 Task: Plan a virtual team-building photography contest for next month on the 12th at 12:30 PM.
Action: Mouse moved to (57, 89)
Screenshot: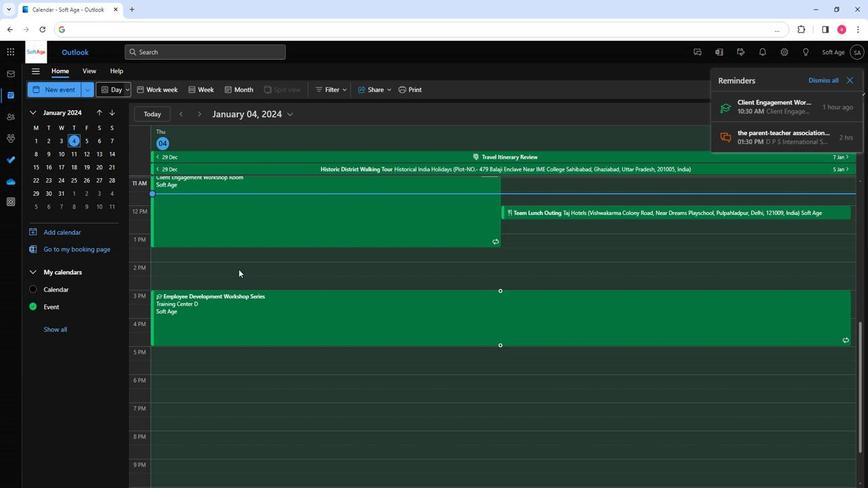 
Action: Mouse pressed left at (57, 89)
Screenshot: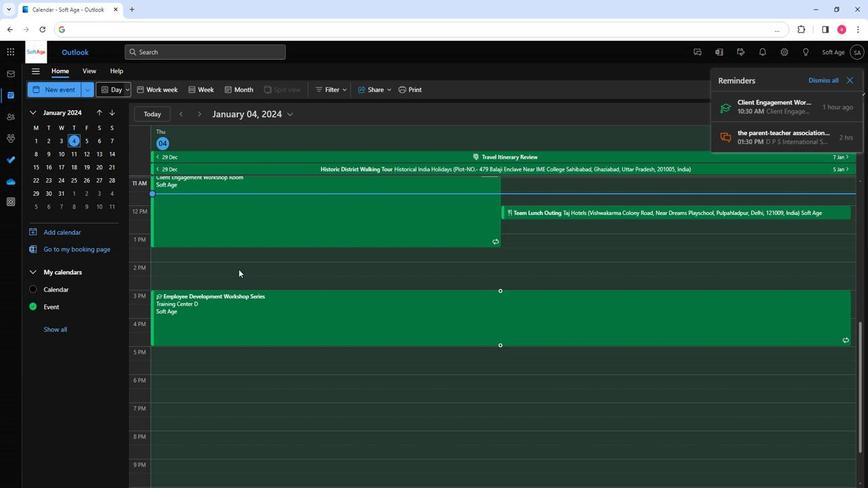
Action: Mouse moved to (238, 149)
Screenshot: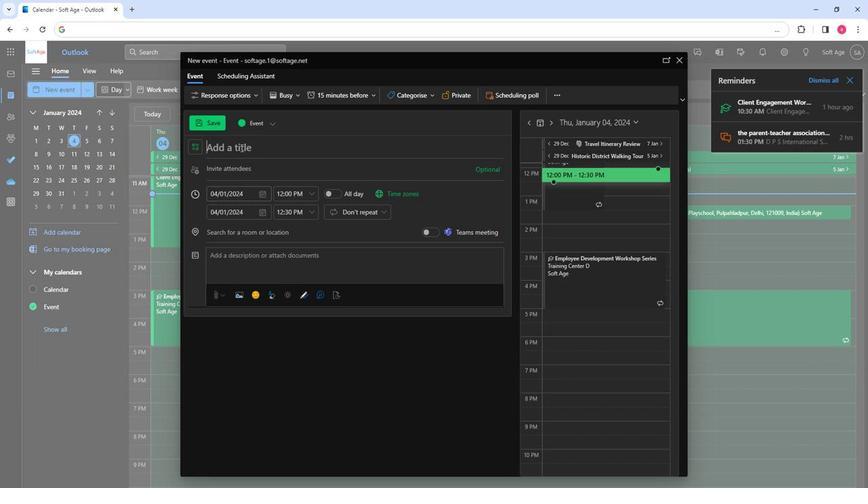 
Action: Key pressed <Key.shift>Virtual<Key.space><Key.shift>Team-<Key.shift>Building<Key.space><Key.shift>Photography<Key.space><Key.shift>Contest
Screenshot: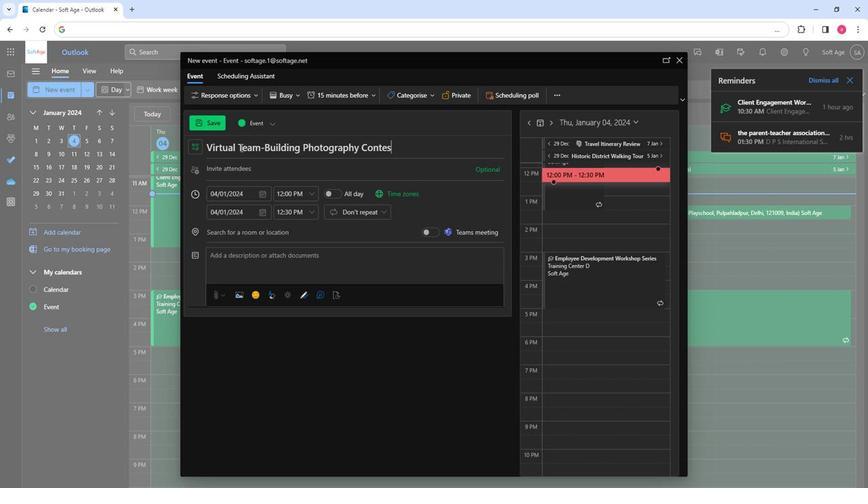 
Action: Mouse moved to (221, 145)
Screenshot: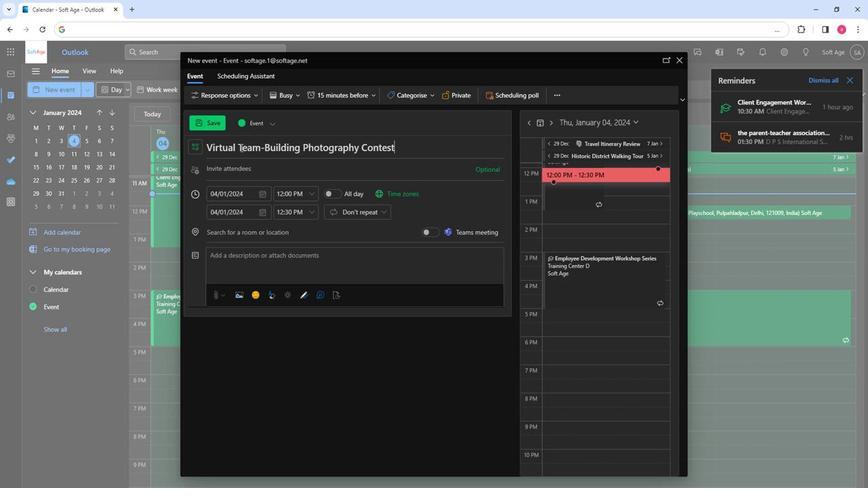 
Action: Key pressed <Key.space>
Screenshot: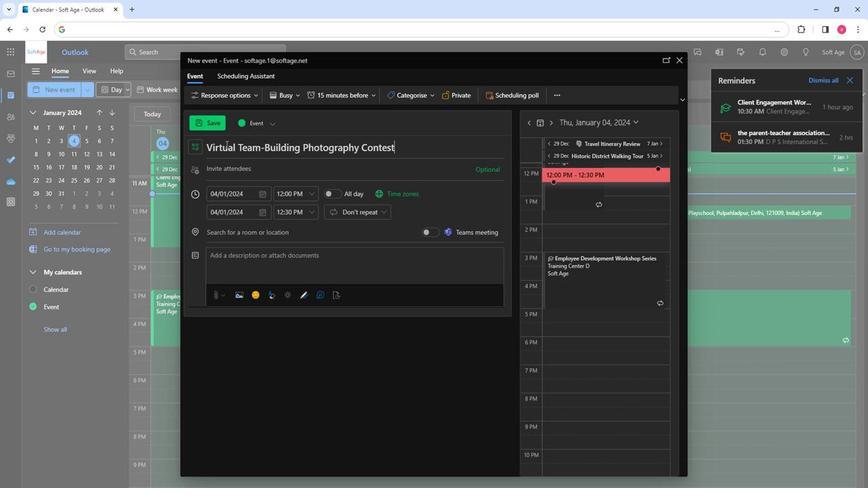 
Action: Mouse moved to (219, 145)
Screenshot: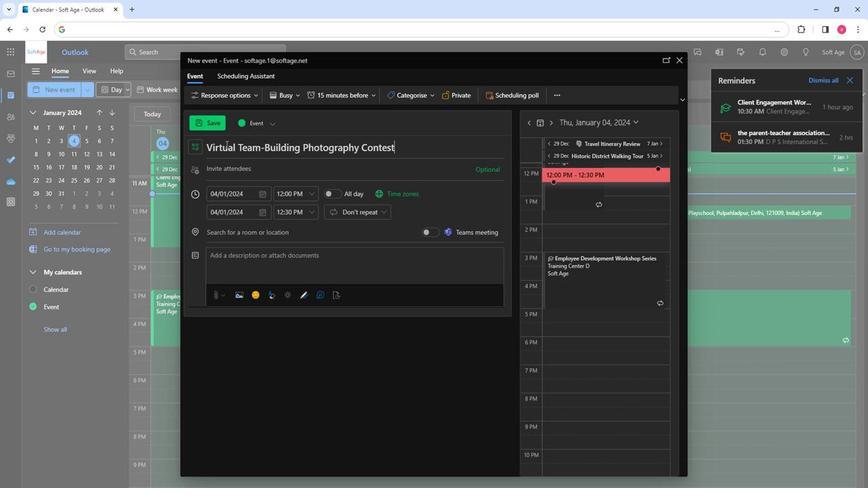 
Action: Key pressed <Key.shift>
Screenshot: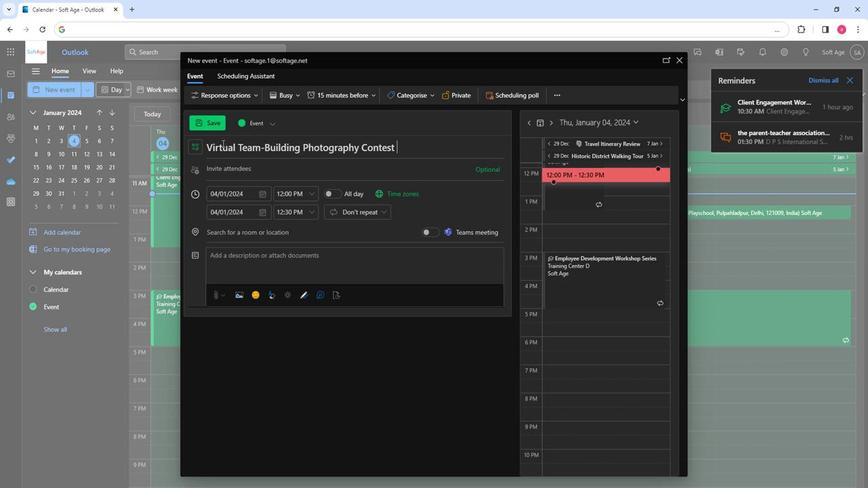 
Action: Mouse moved to (201, 175)
Screenshot: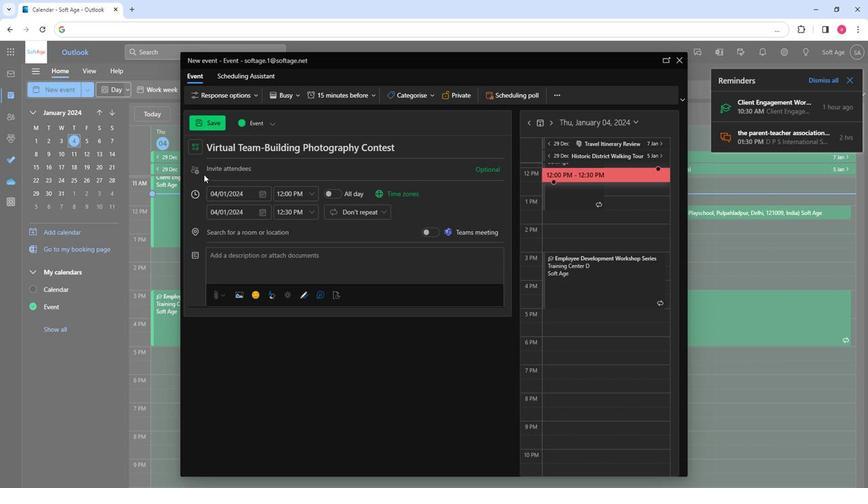 
Action: Mouse pressed left at (201, 175)
Screenshot: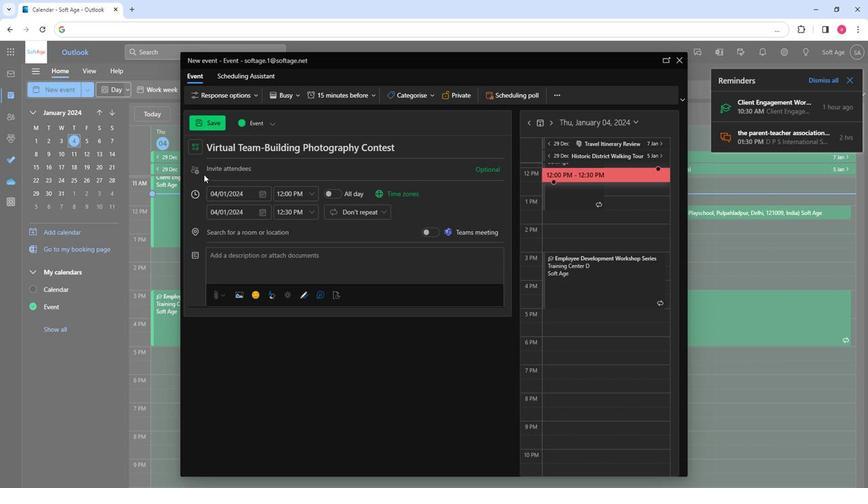 
Action: Mouse moved to (214, 173)
Screenshot: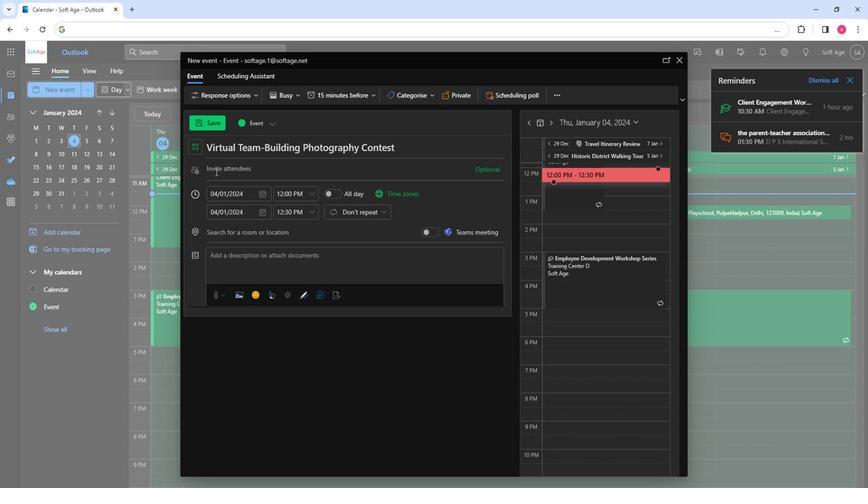 
Action: Mouse pressed left at (214, 173)
Screenshot: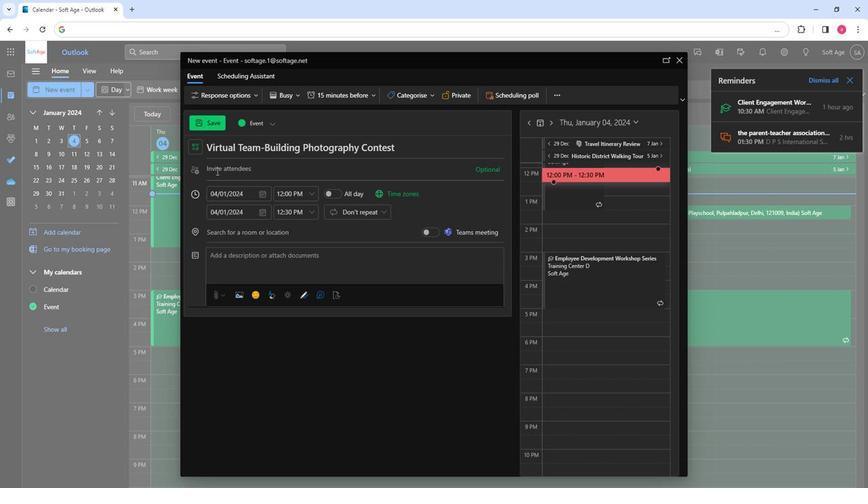 
Action: Key pressed so
Screenshot: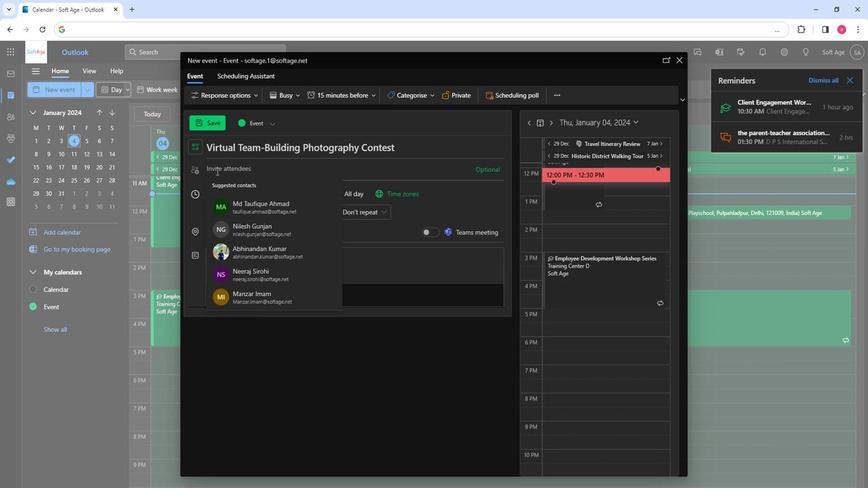 
Action: Mouse moved to (284, 219)
Screenshot: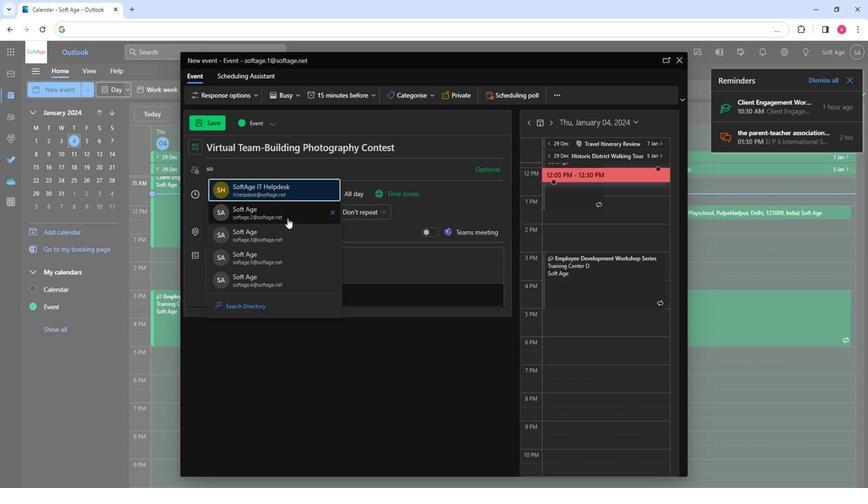 
Action: Mouse pressed left at (284, 219)
Screenshot: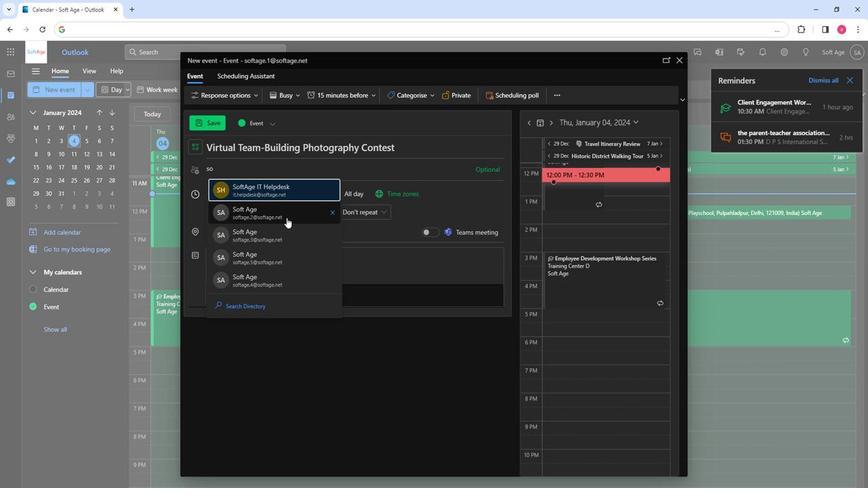 
Action: Mouse moved to (286, 219)
Screenshot: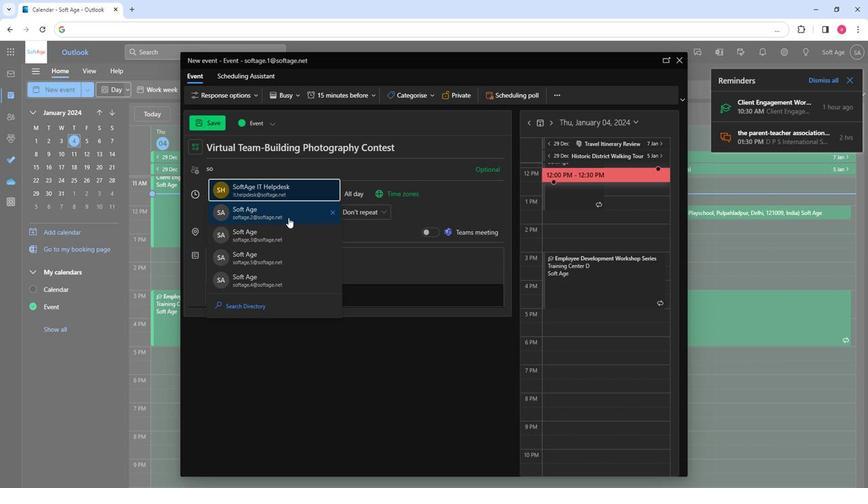 
Action: Key pressed so
Screenshot: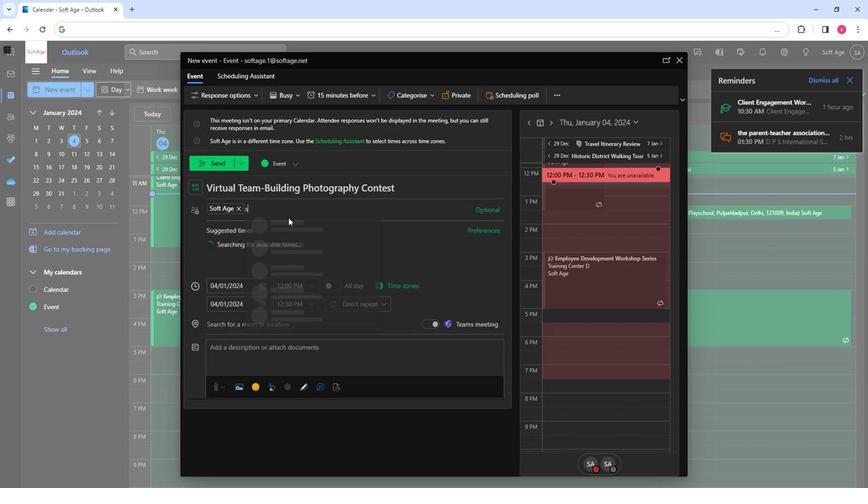 
Action: Mouse moved to (300, 282)
Screenshot: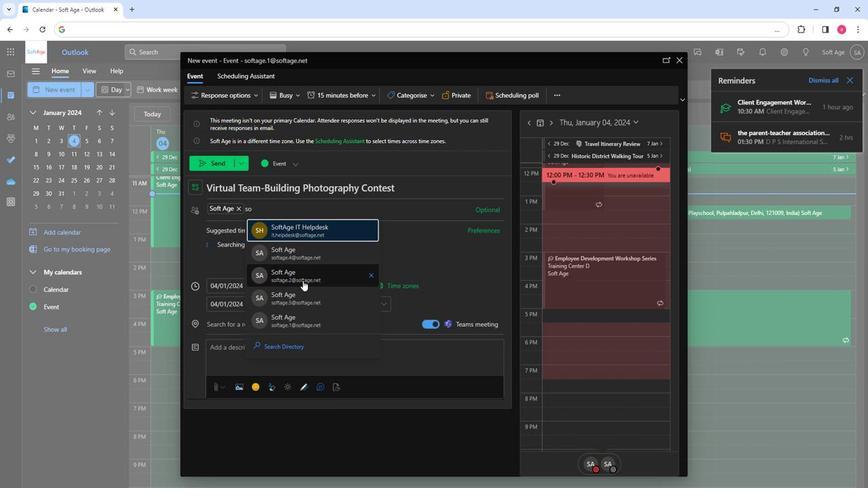 
Action: Mouse pressed left at (300, 282)
Screenshot: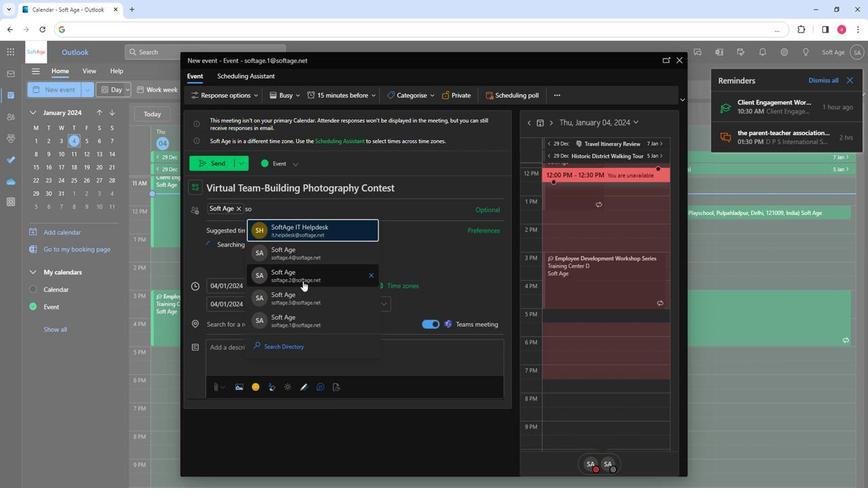 
Action: Key pressed so
Screenshot: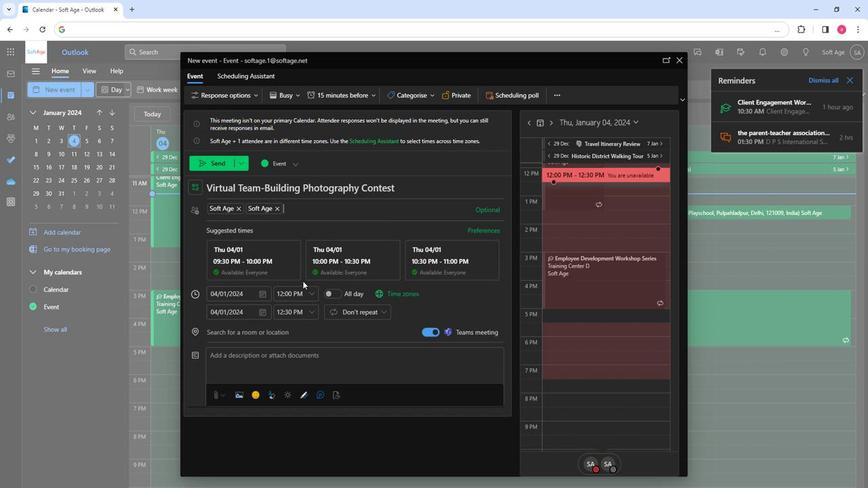 
Action: Mouse moved to (314, 303)
Screenshot: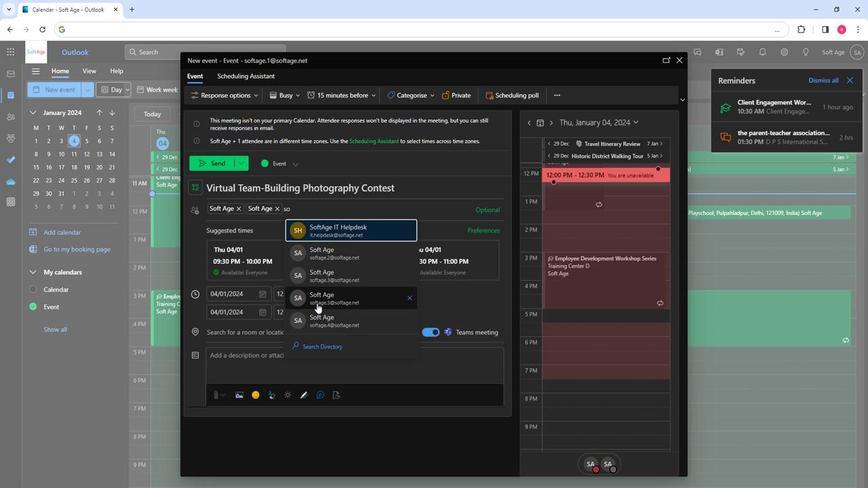 
Action: Mouse pressed left at (314, 303)
Screenshot: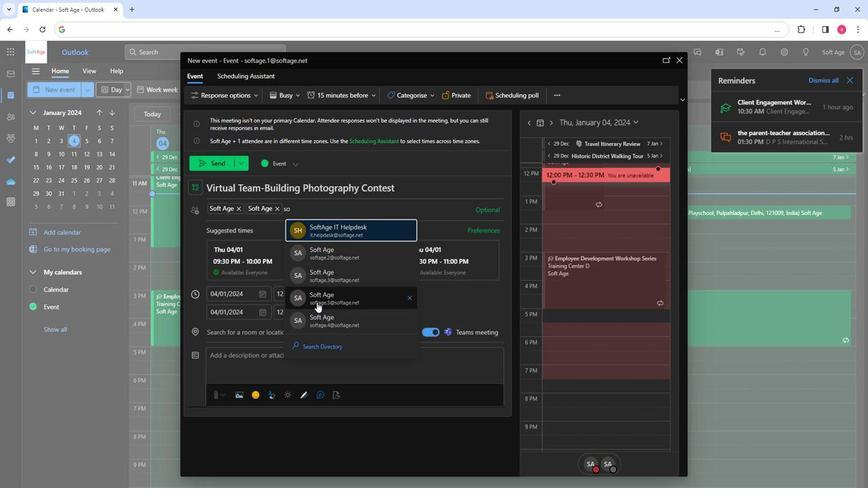 
Action: Mouse moved to (259, 297)
Screenshot: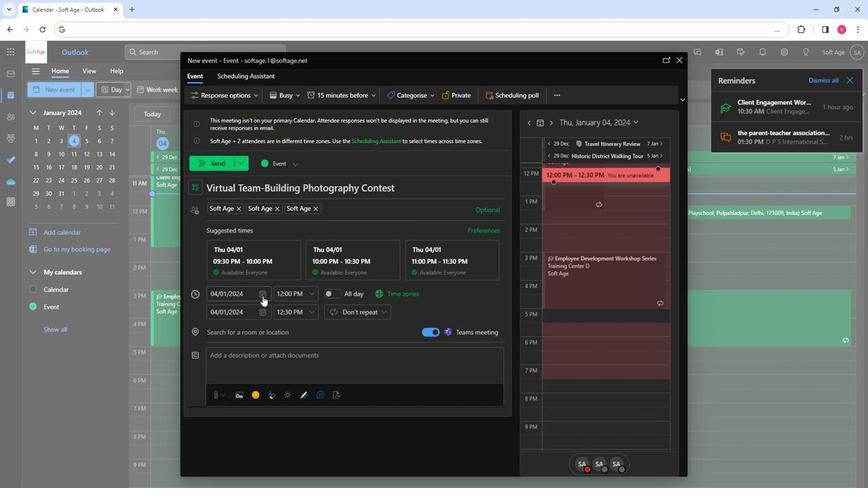 
Action: Mouse pressed left at (259, 297)
Screenshot: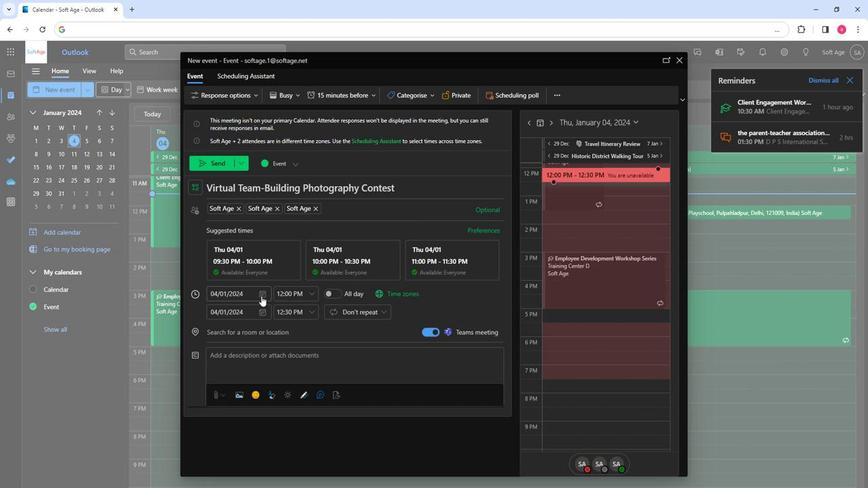 
Action: Mouse moved to (288, 314)
Screenshot: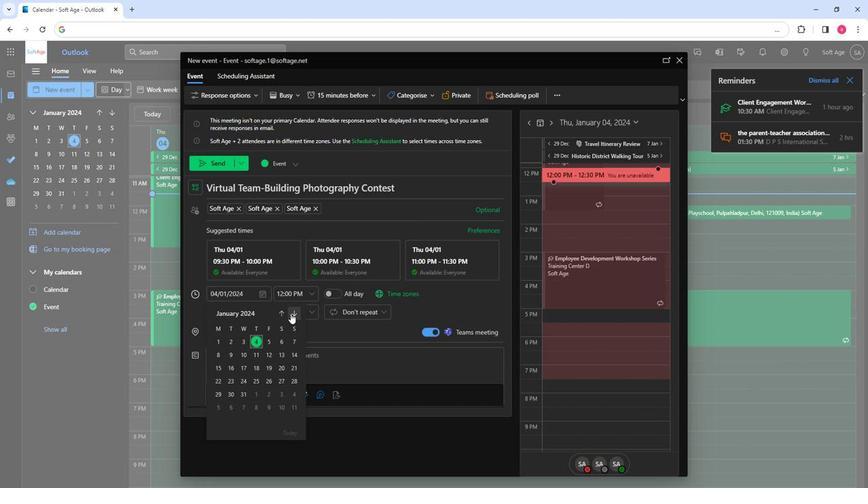 
Action: Mouse pressed left at (288, 314)
Screenshot: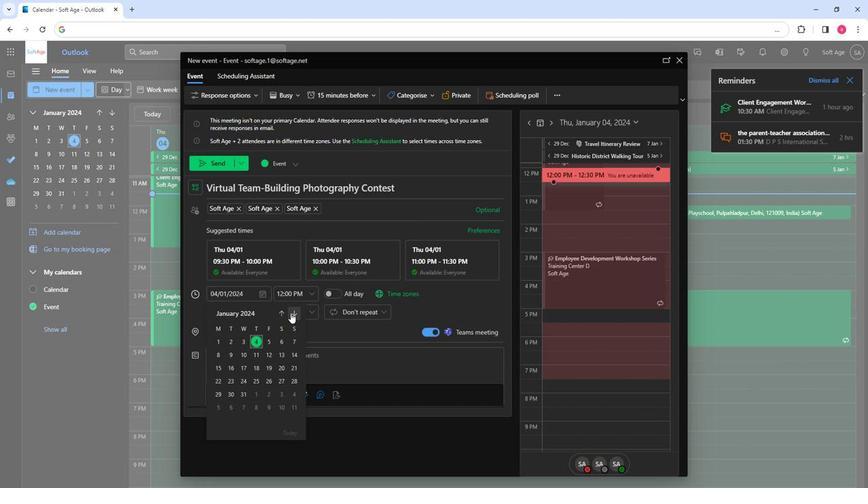 
Action: Mouse moved to (216, 367)
Screenshot: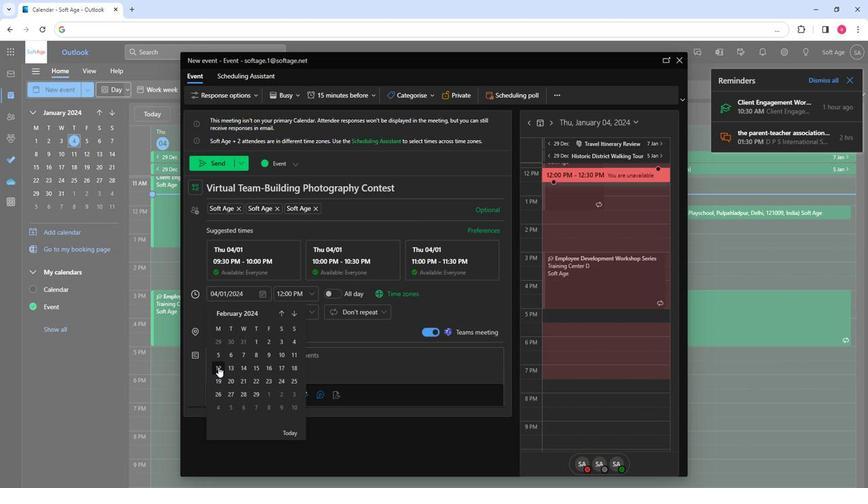 
Action: Mouse pressed left at (216, 367)
Screenshot: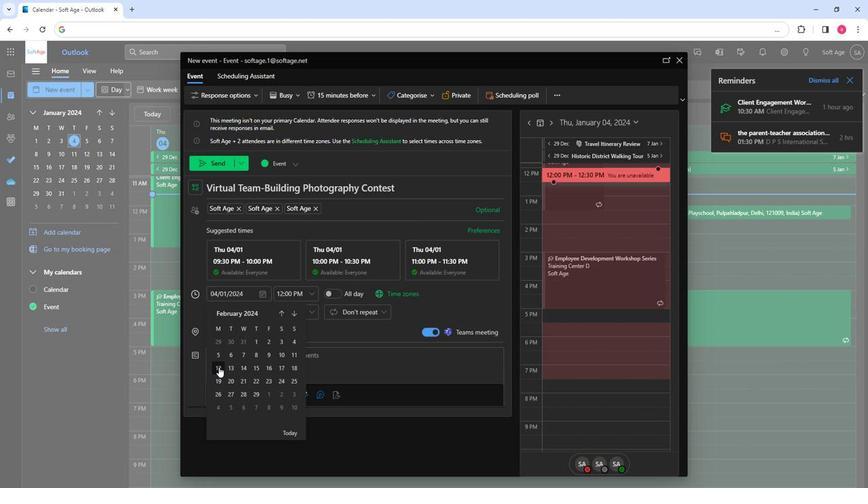 
Action: Mouse moved to (310, 293)
Screenshot: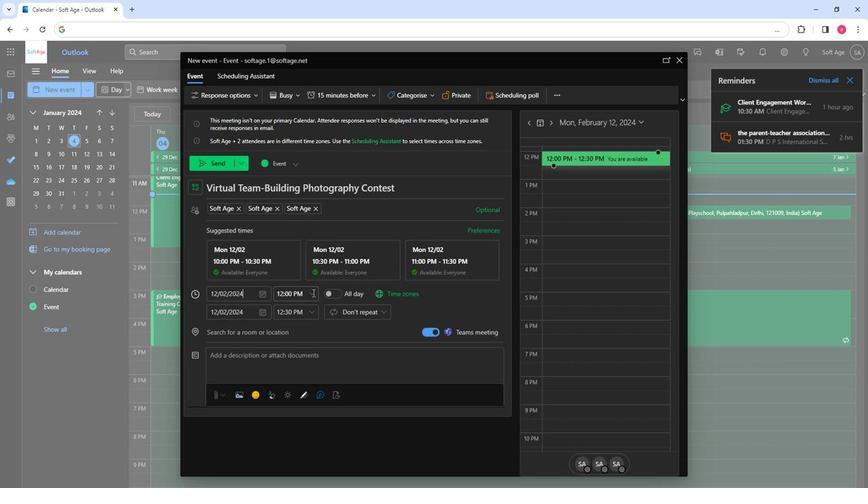 
Action: Mouse pressed left at (310, 293)
Screenshot: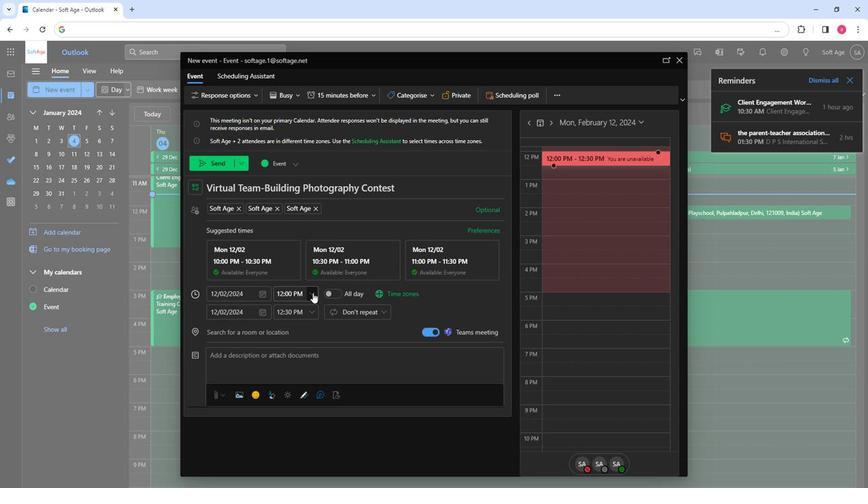 
Action: Mouse moved to (304, 325)
Screenshot: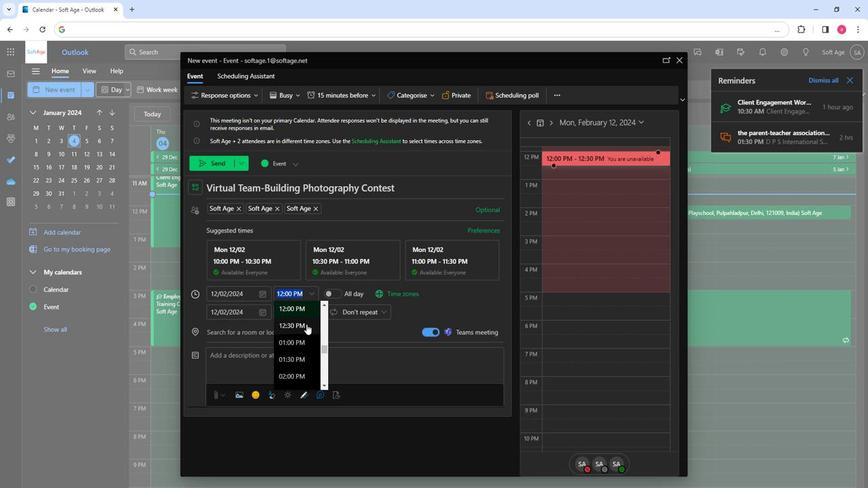 
Action: Mouse pressed left at (304, 325)
Screenshot: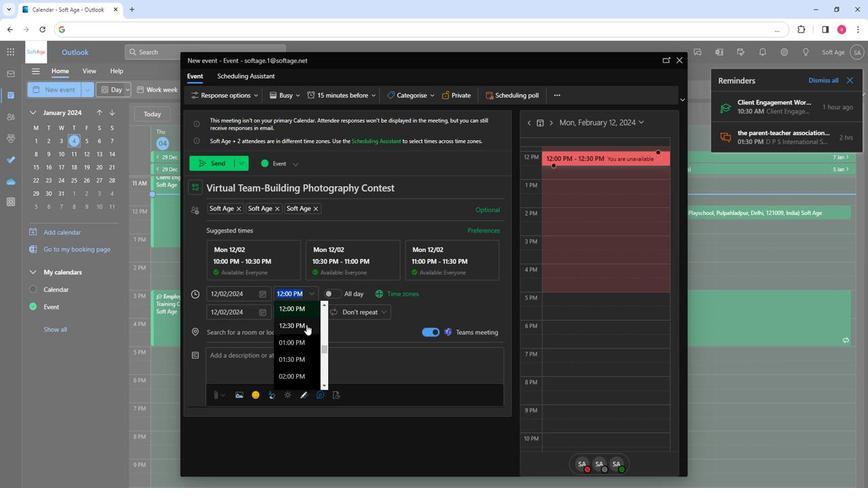 
Action: Mouse moved to (270, 330)
Screenshot: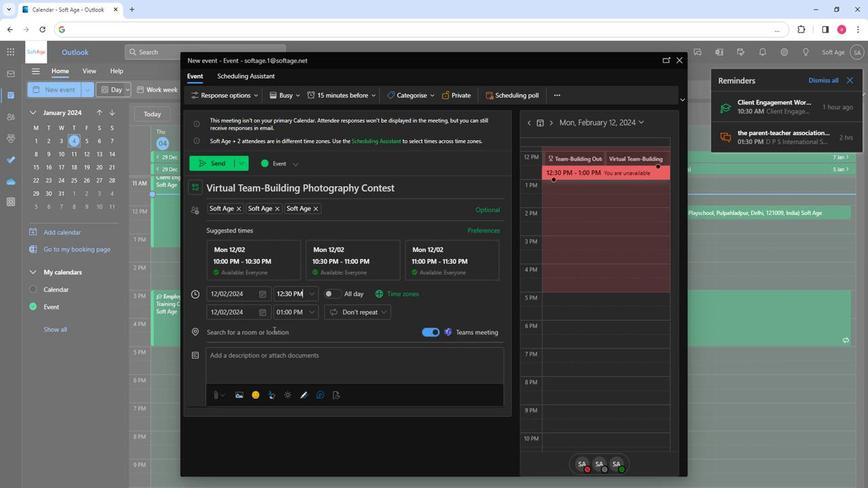 
Action: Mouse pressed left at (270, 330)
Screenshot: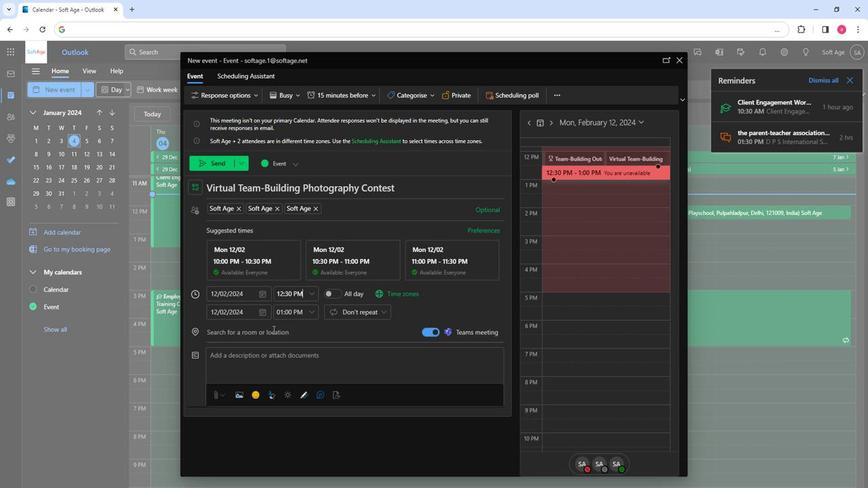 
Action: Key pressed so
Screenshot: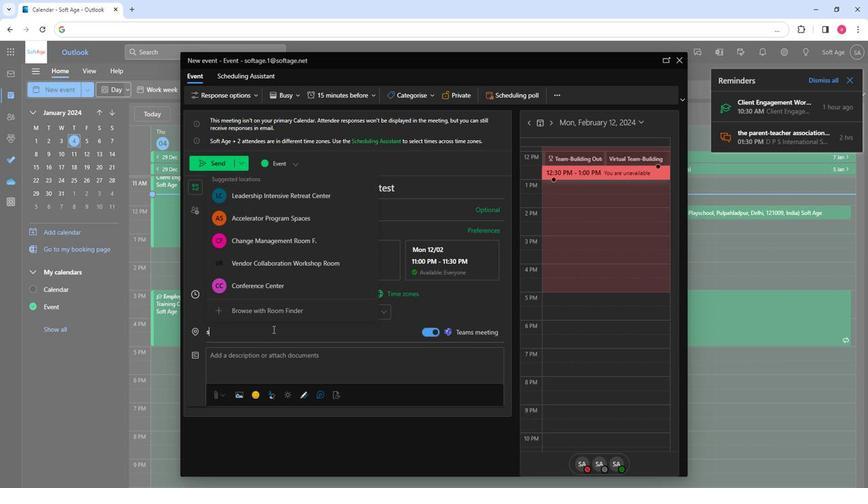 
Action: Mouse moved to (264, 283)
Screenshot: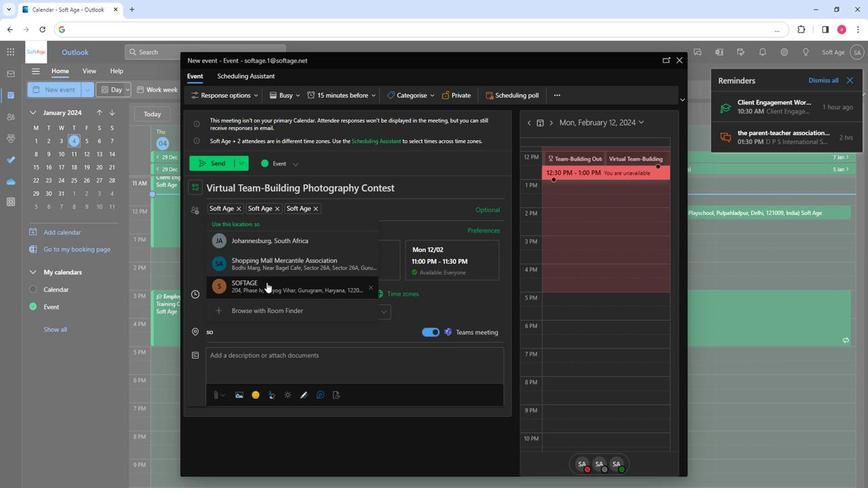 
Action: Mouse pressed left at (264, 283)
Screenshot: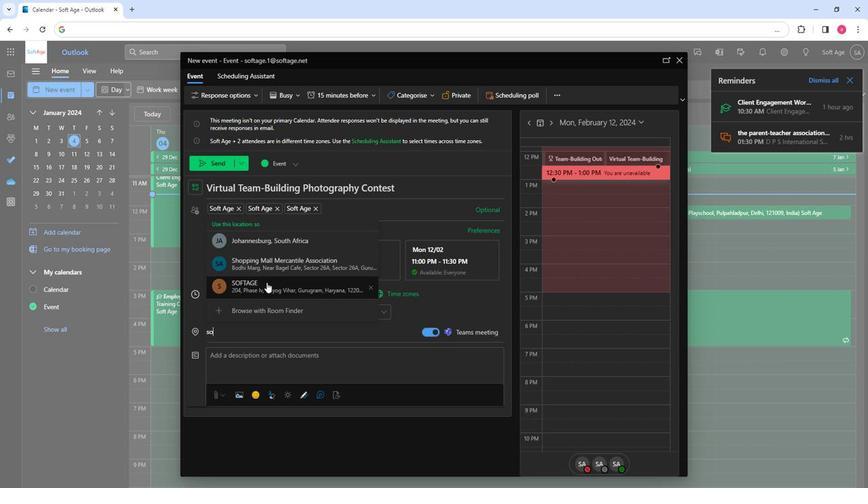 
Action: Mouse moved to (226, 356)
Screenshot: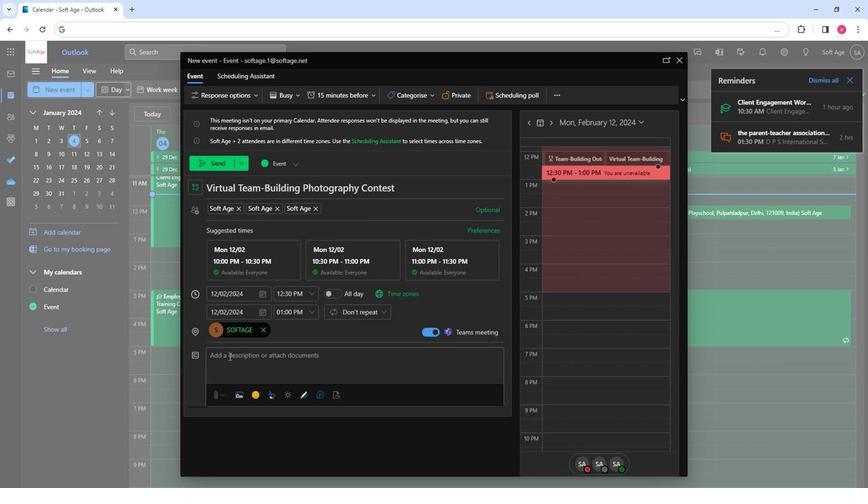 
Action: Mouse pressed left at (226, 356)
Screenshot: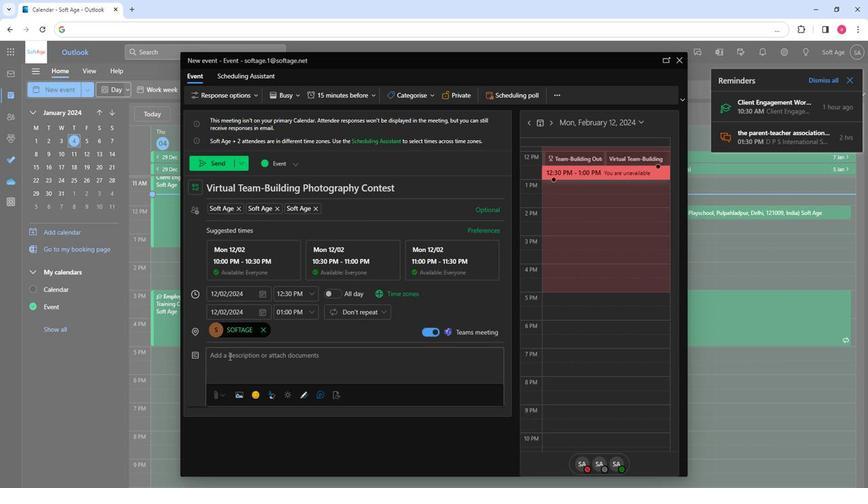 
Action: Mouse moved to (228, 356)
Screenshot: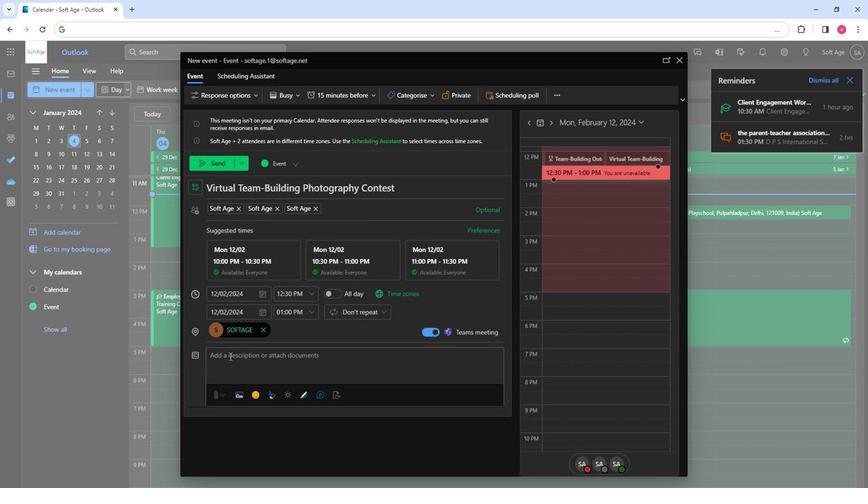 
Action: Key pressed <Key.shift>Elevate<Key.space>team
Screenshot: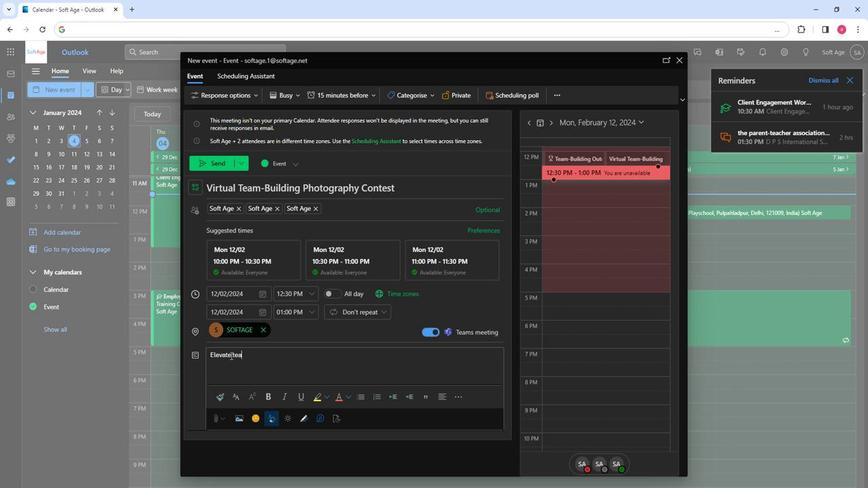
Action: Mouse moved to (308, 383)
Screenshot: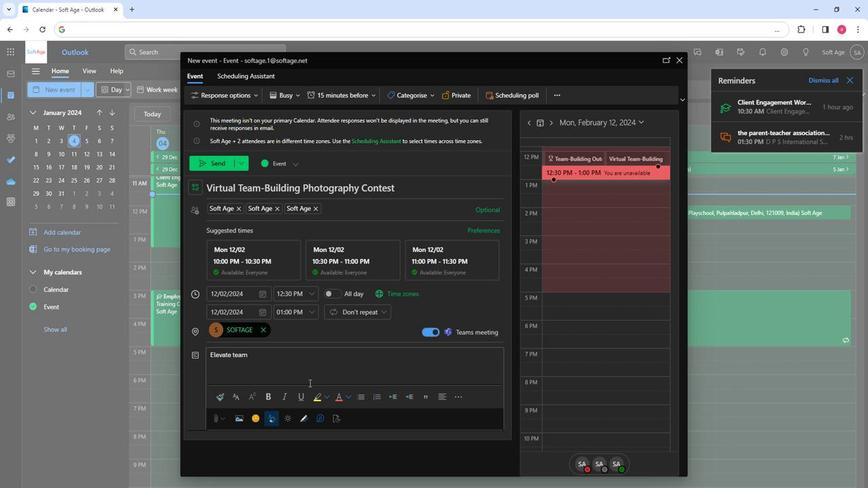 
Action: Key pressed <Key.space>spirit<Key.space>with<Key.space>a<Key.space>virtual<Key.space>team-building<Key.space>photography<Key.space>contest<Key.space>nes<Key.backspace>xt<Key.space>month.<Key.space><Key.shift>Capture<Key.space>unique<Key.space>persectives,<Key.space>share<Key.space>visual<Key.space>stories<Key.space><Key.backspace>,<Key.space>and<Key.space>foster<Key.space>camaraf<Key.backspace>derie<Key.space>while<Key.space>celebrating<Key.space>creativit
Screenshot: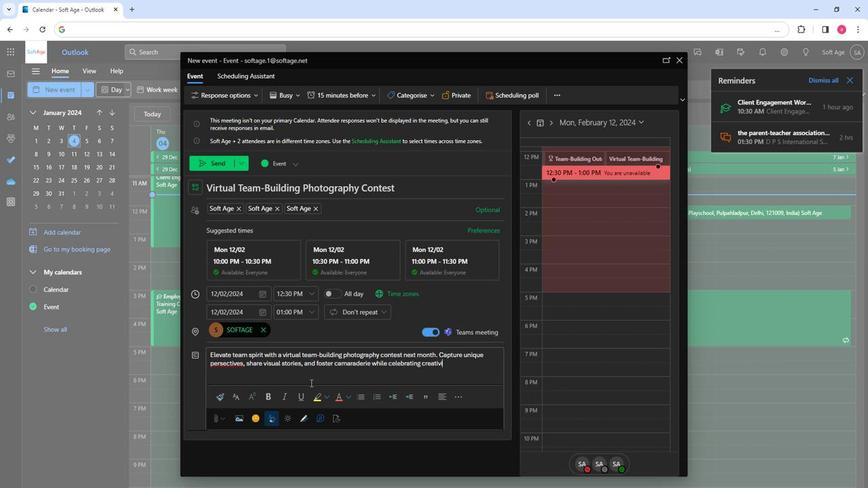 
Action: Mouse moved to (308, 383)
Screenshot: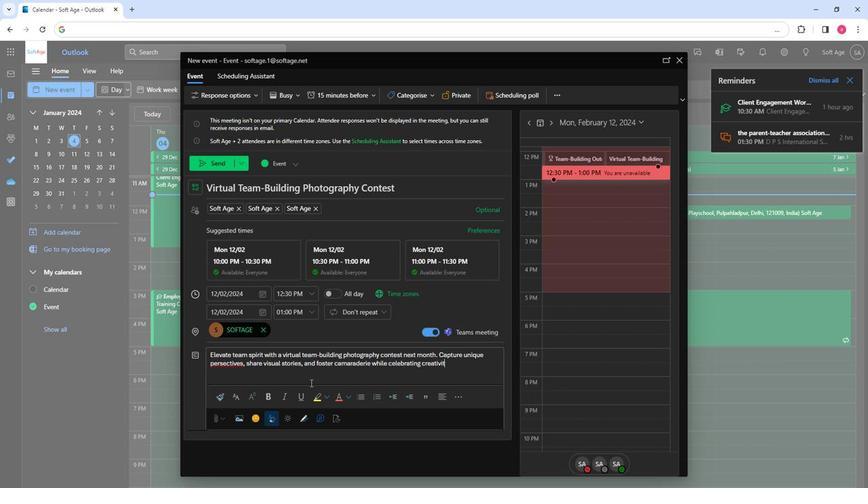 
Action: Key pressed y<Key.space>in<Key.space>virtual<Key.space>setting.
Screenshot: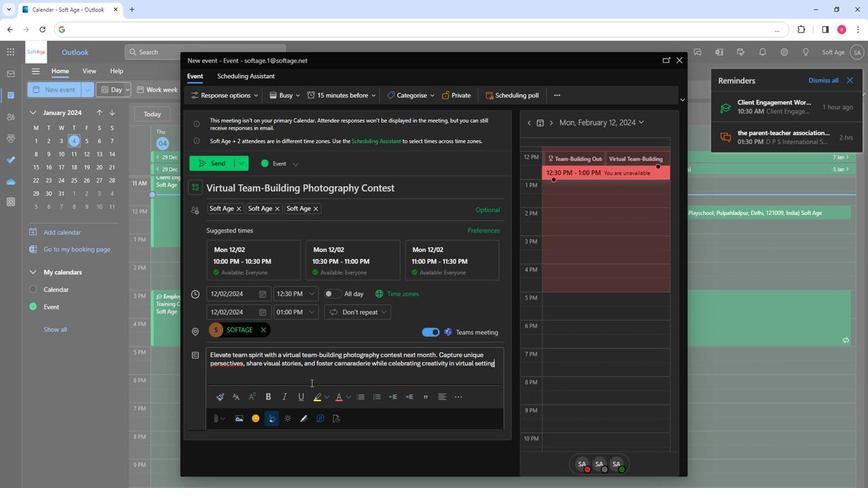 
Action: Mouse moved to (319, 367)
Screenshot: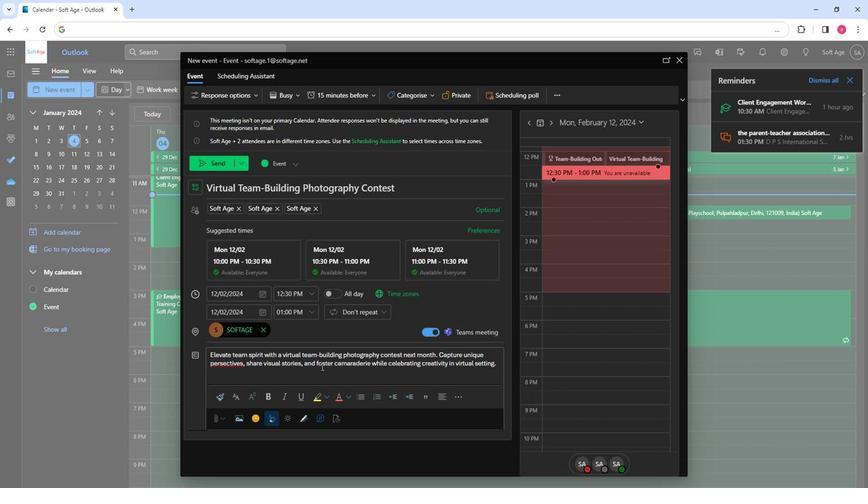 
Action: Mouse pressed left at (319, 367)
Screenshot: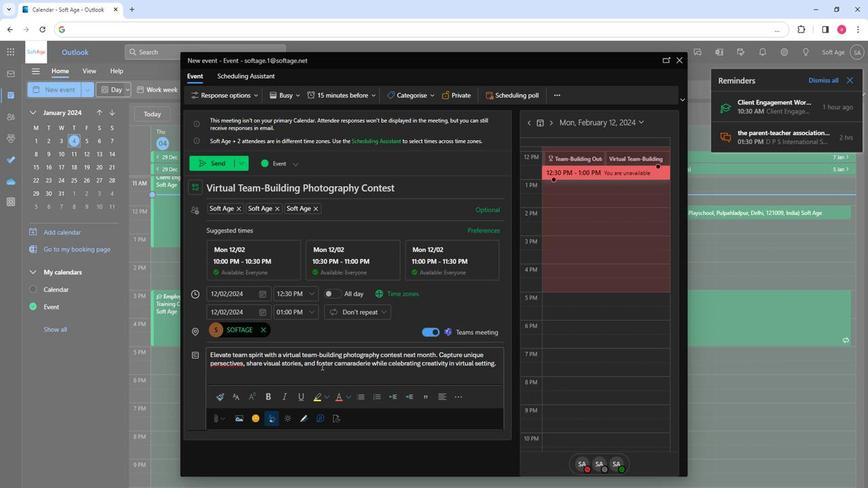
Action: Mouse pressed left at (319, 367)
Screenshot: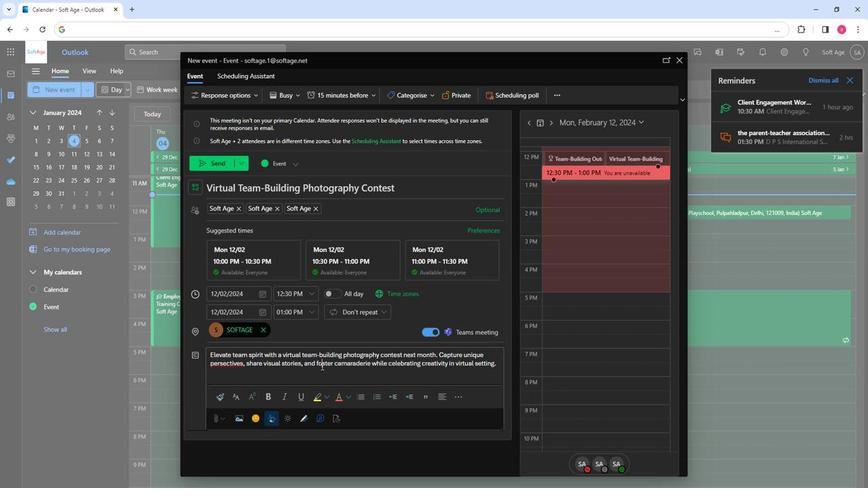 
Action: Mouse pressed left at (319, 367)
Screenshot: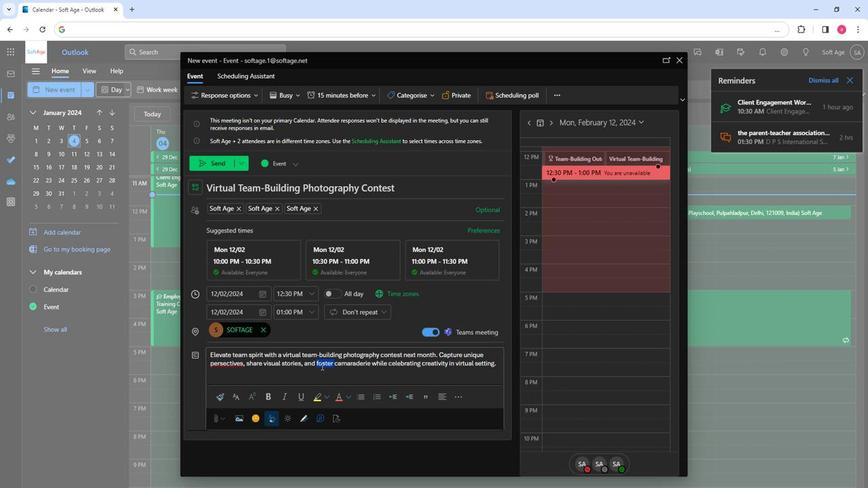 
Action: Mouse moved to (234, 399)
Screenshot: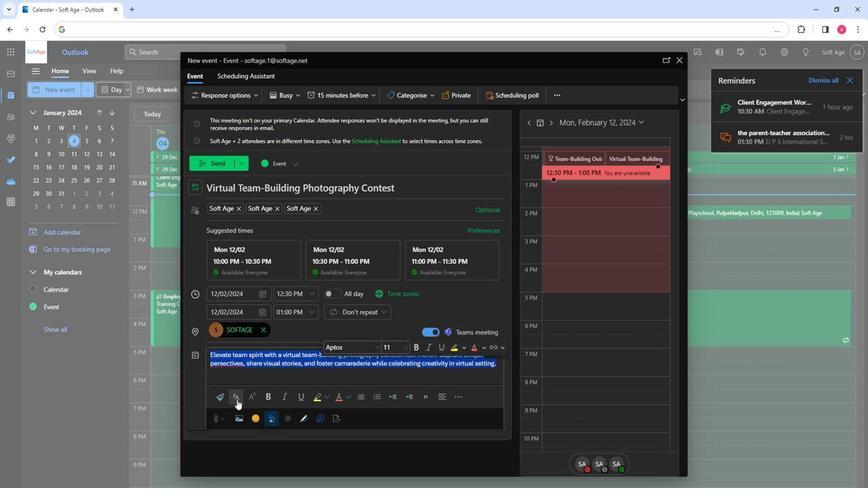 
Action: Mouse pressed left at (234, 399)
Screenshot: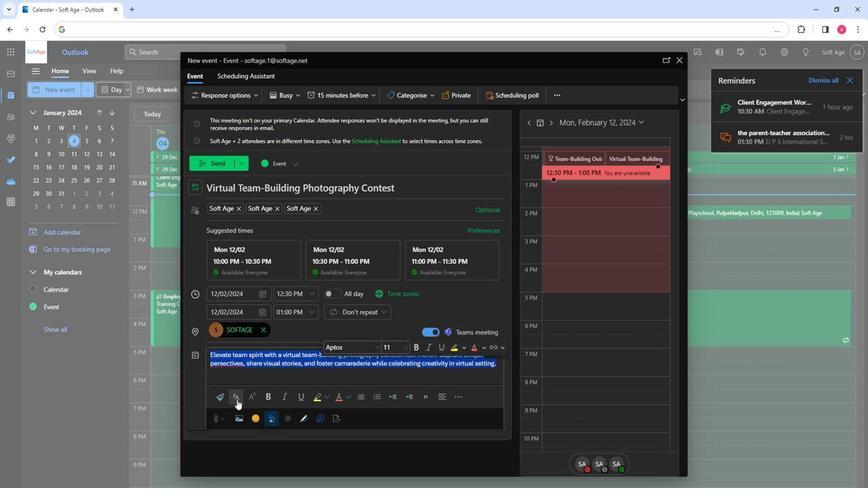 
Action: Mouse moved to (278, 354)
Screenshot: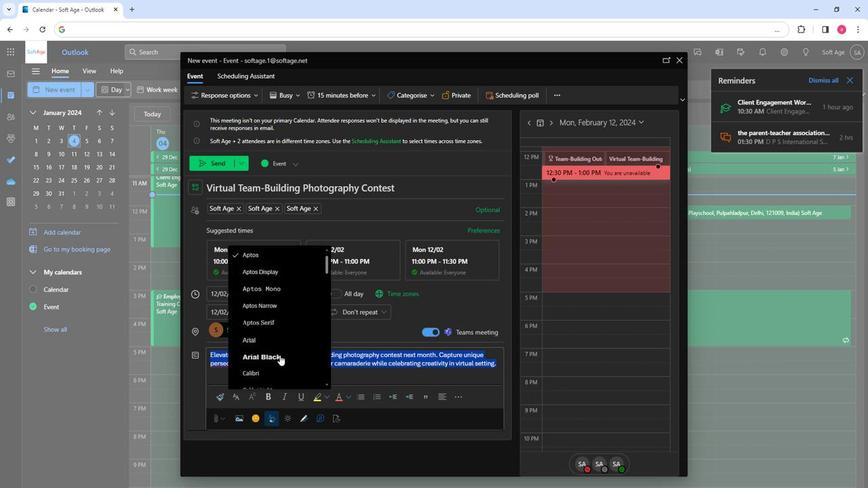 
Action: Mouse scrolled (278, 354) with delta (0, 0)
Screenshot: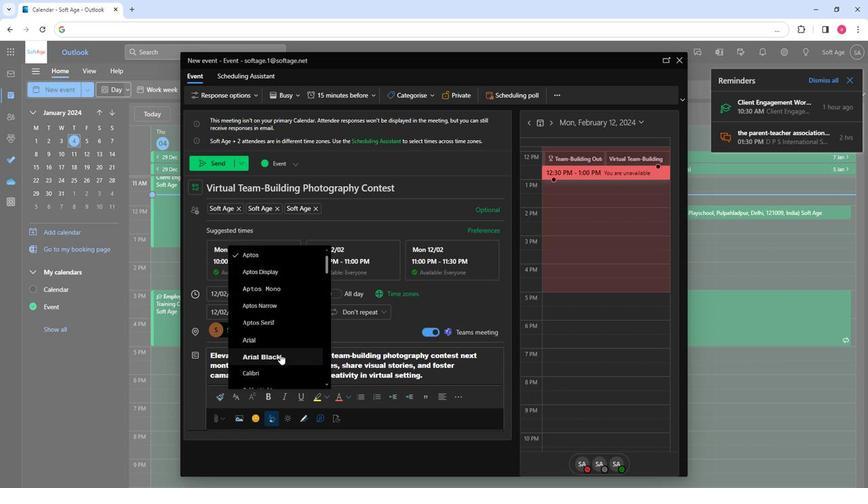 
Action: Mouse scrolled (278, 354) with delta (0, 0)
Screenshot: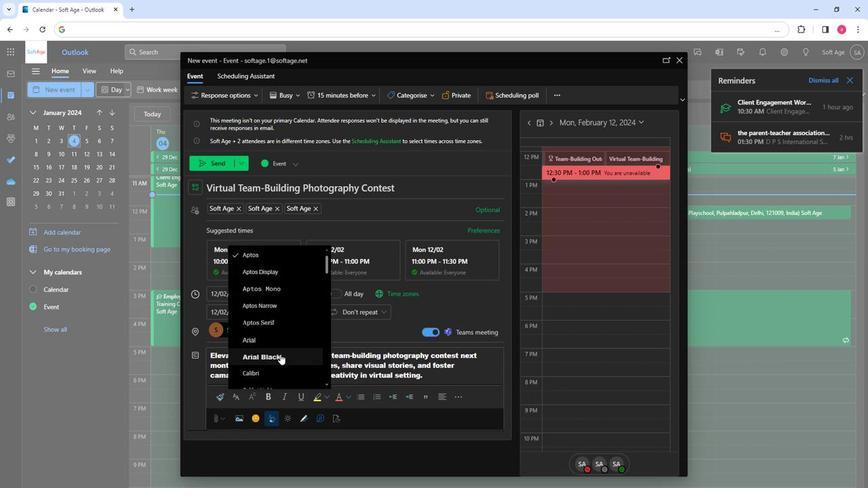 
Action: Mouse scrolled (278, 354) with delta (0, 0)
Screenshot: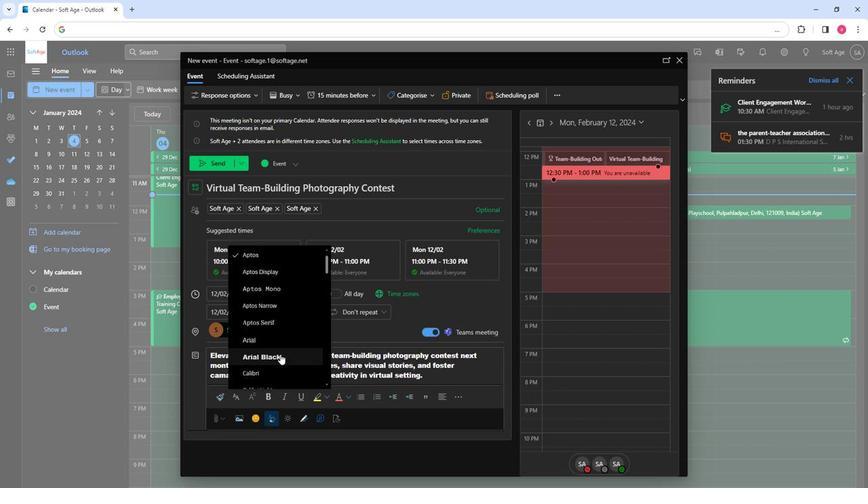 
Action: Mouse moved to (278, 353)
Screenshot: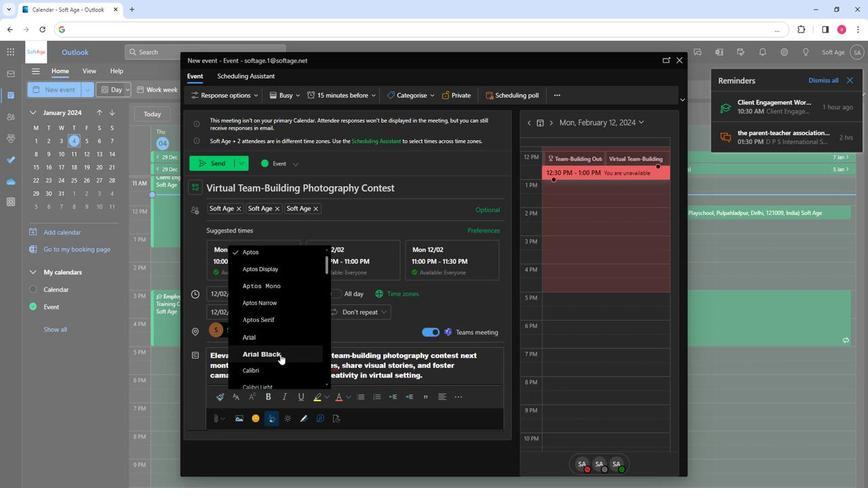 
Action: Mouse scrolled (278, 353) with delta (0, 0)
Screenshot: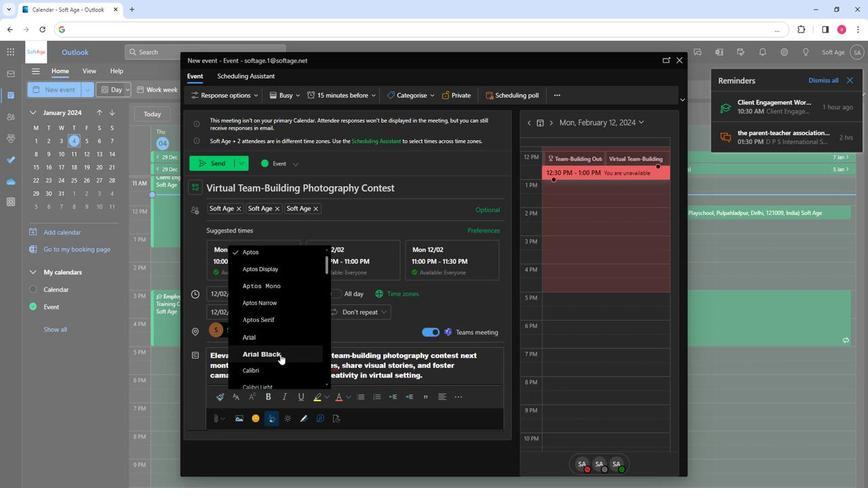 
Action: Mouse moved to (259, 273)
Screenshot: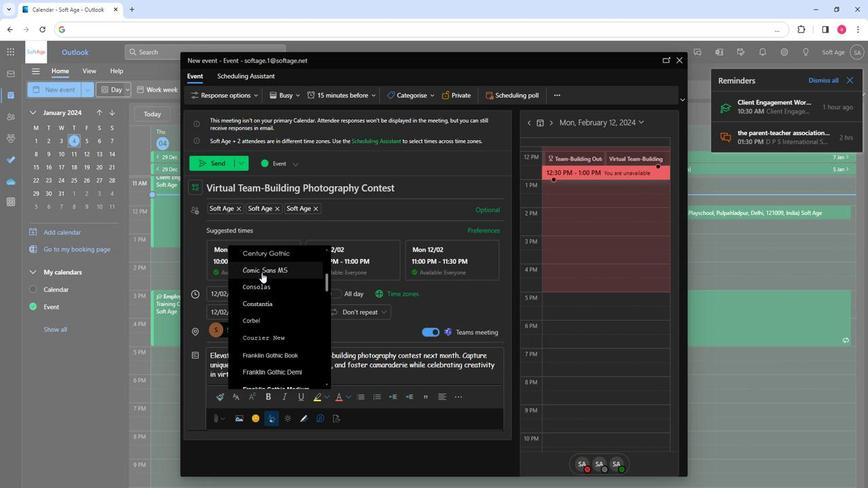 
Action: Mouse pressed left at (259, 273)
Screenshot: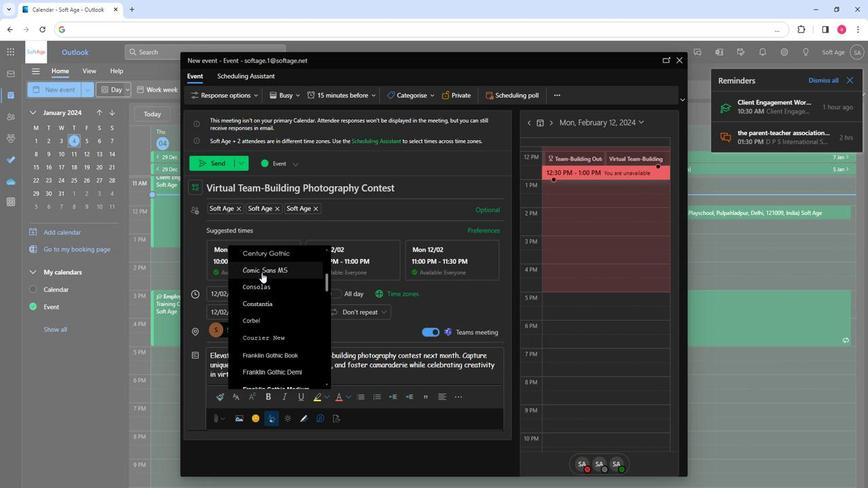 
Action: Mouse moved to (288, 396)
Screenshot: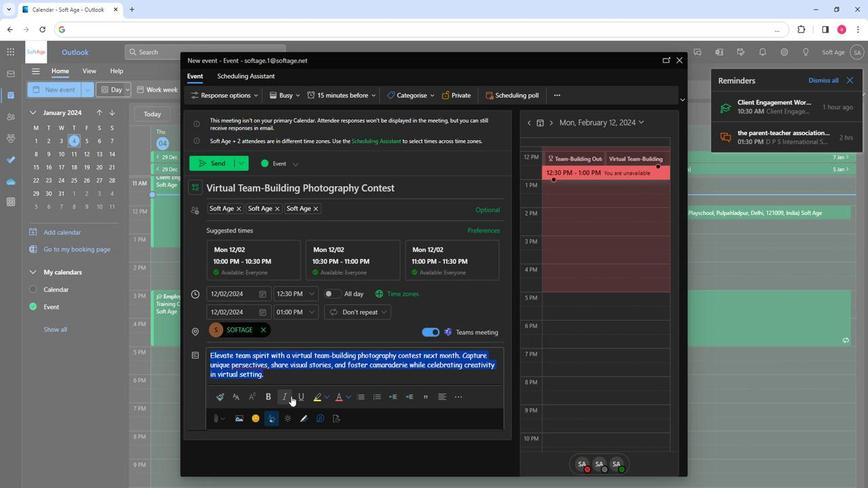 
Action: Mouse pressed left at (288, 396)
Screenshot: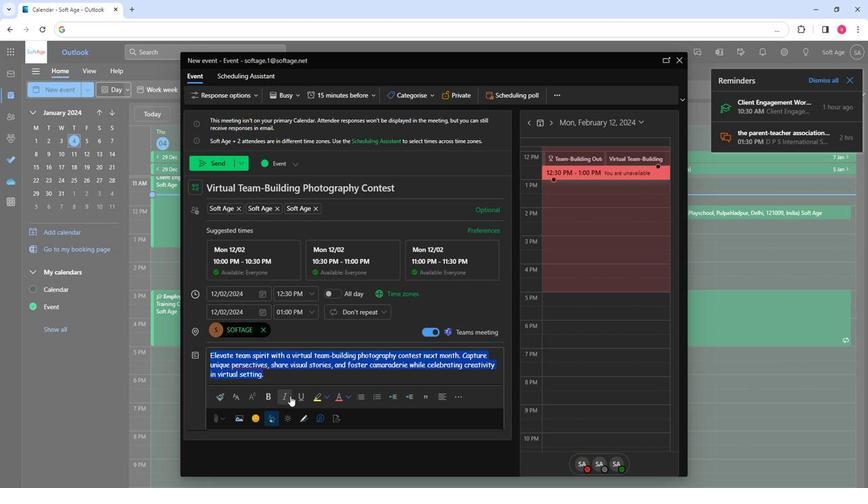 
Action: Mouse moved to (323, 395)
Screenshot: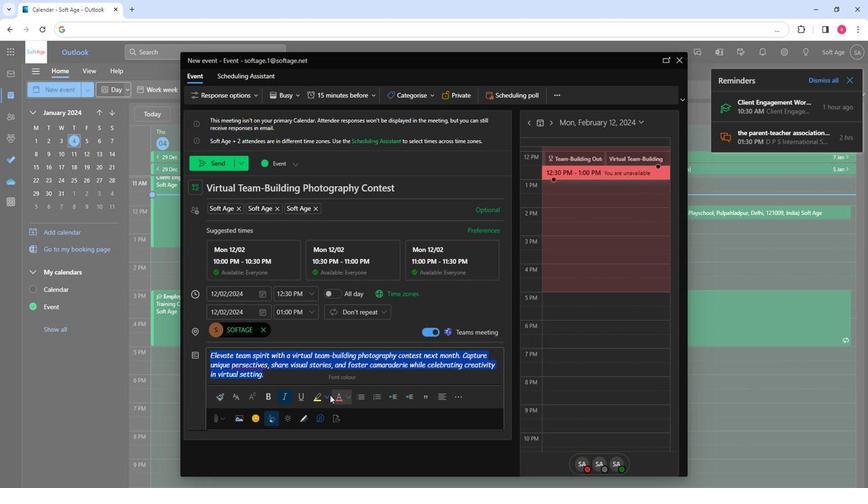 
Action: Mouse pressed left at (323, 395)
Screenshot: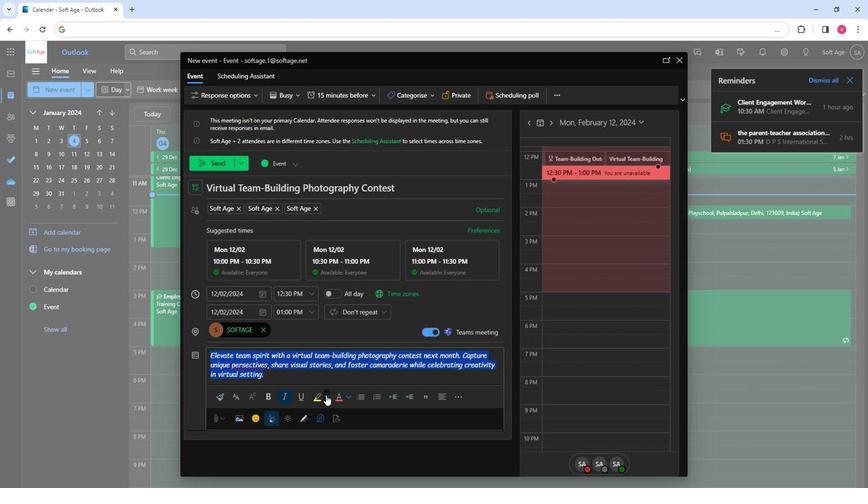 
Action: Mouse moved to (333, 417)
Screenshot: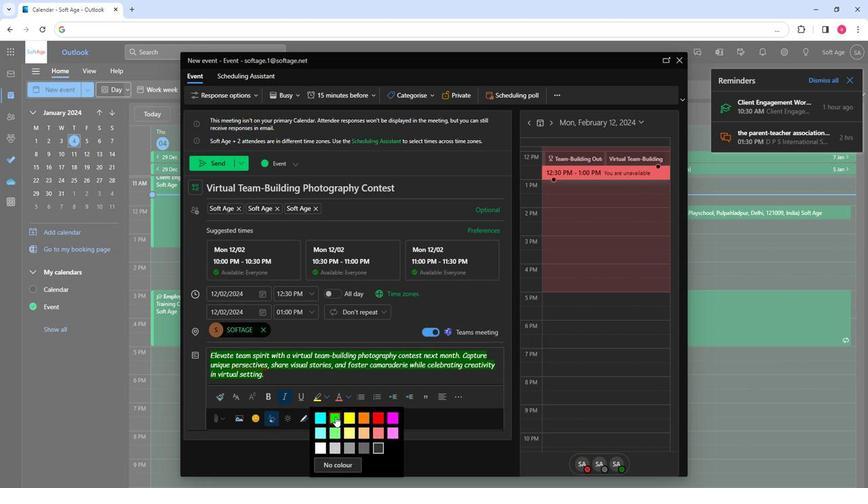 
Action: Mouse pressed left at (333, 417)
Screenshot: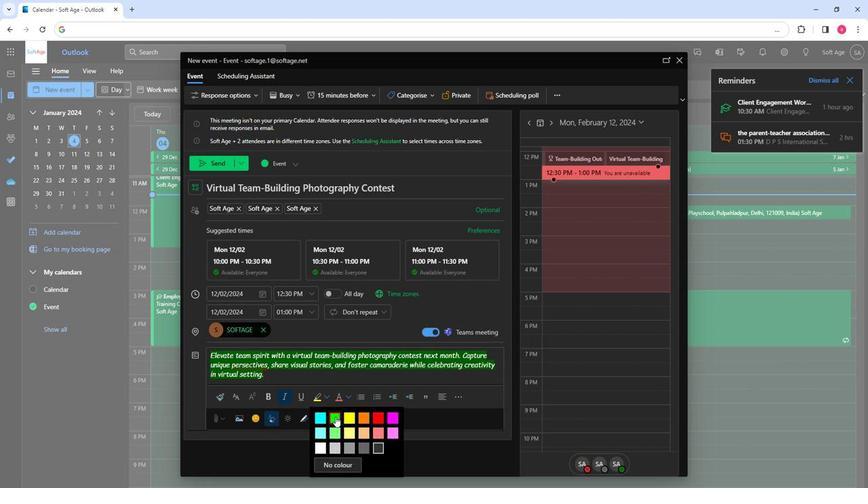 
Action: Mouse moved to (407, 398)
Screenshot: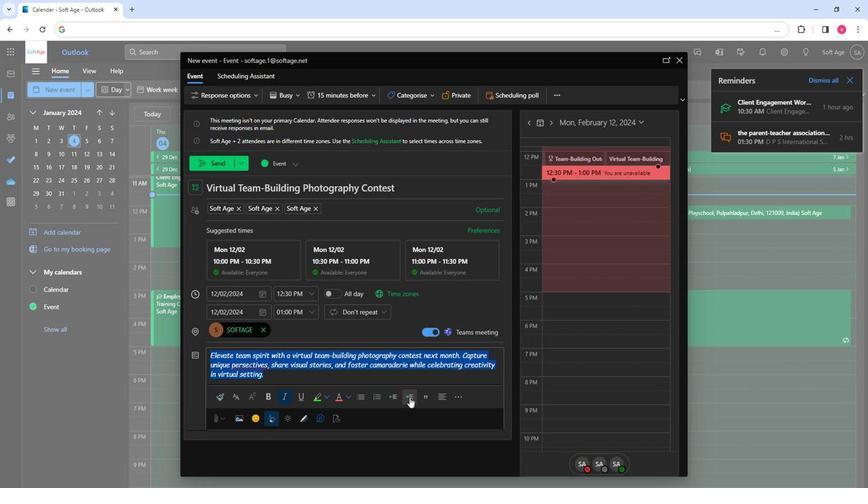 
Action: Mouse pressed left at (407, 398)
Screenshot: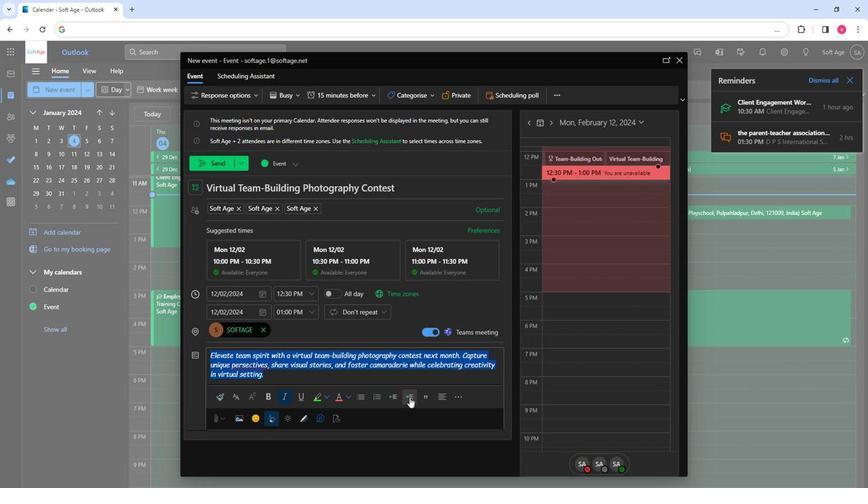 
Action: Mouse moved to (353, 371)
Screenshot: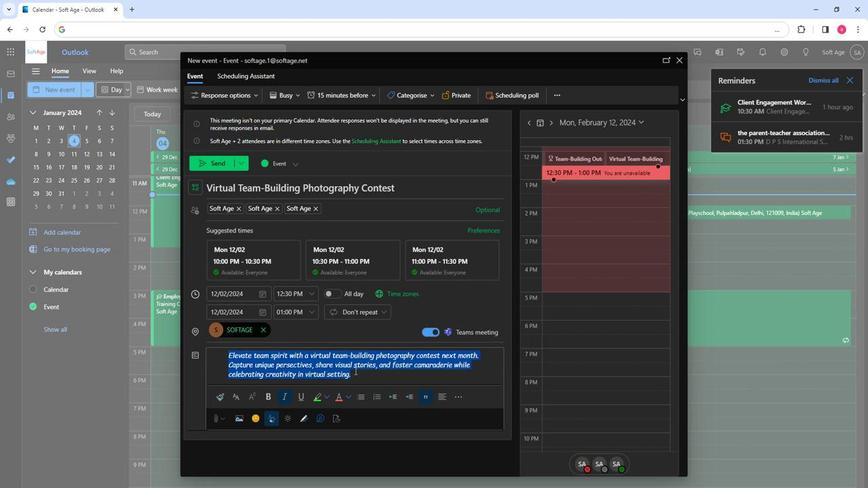 
Action: Mouse pressed left at (353, 371)
Screenshot: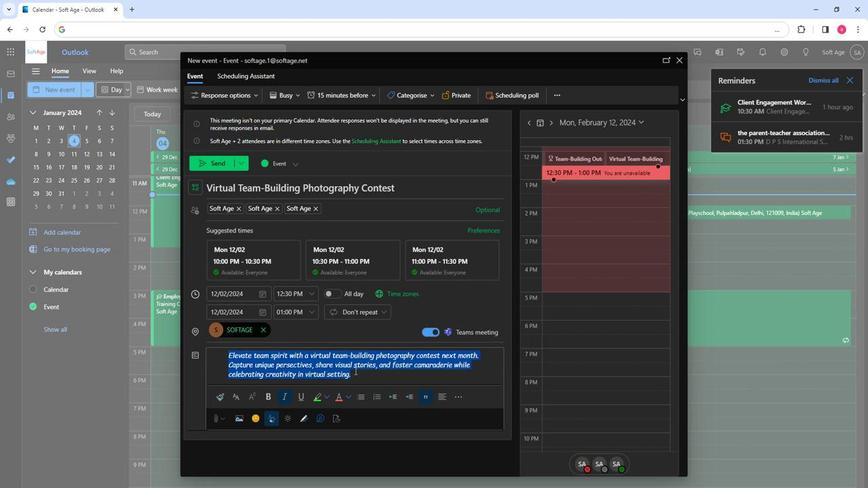 
Action: Mouse moved to (217, 166)
Screenshot: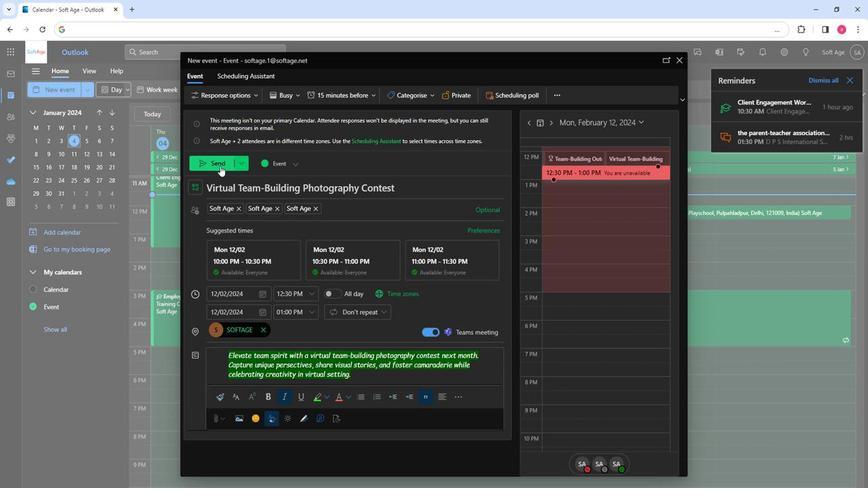 
Action: Mouse pressed left at (217, 166)
Screenshot: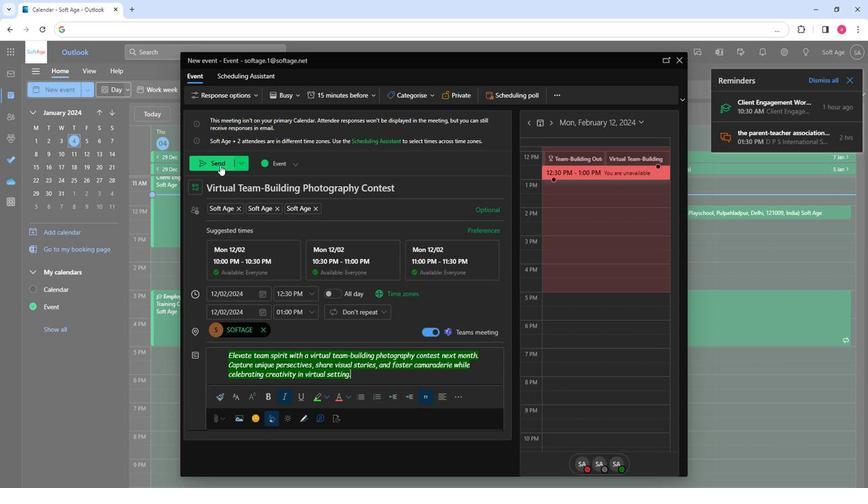 
Action: Mouse moved to (447, 365)
Screenshot: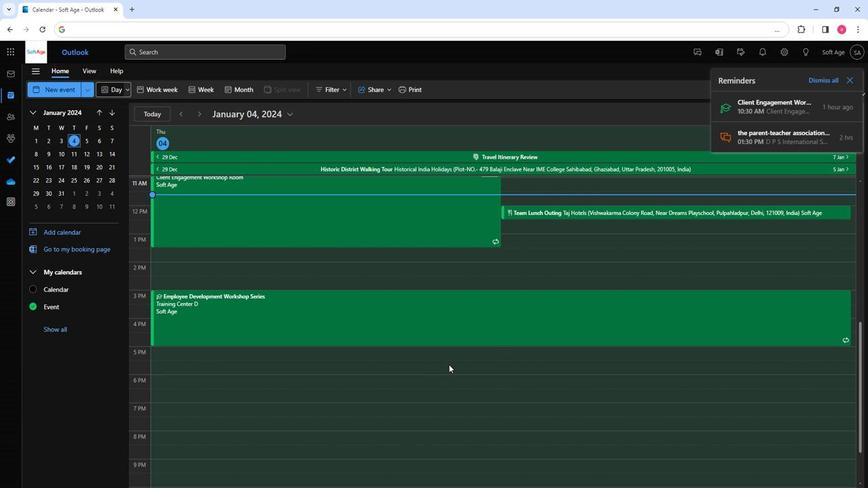 
